 Task: Create a rule from the Agile list, Priority changed -> Complete task in the project ArrowSprint if Priority Cleared then Complete Task
Action: Mouse moved to (1224, 201)
Screenshot: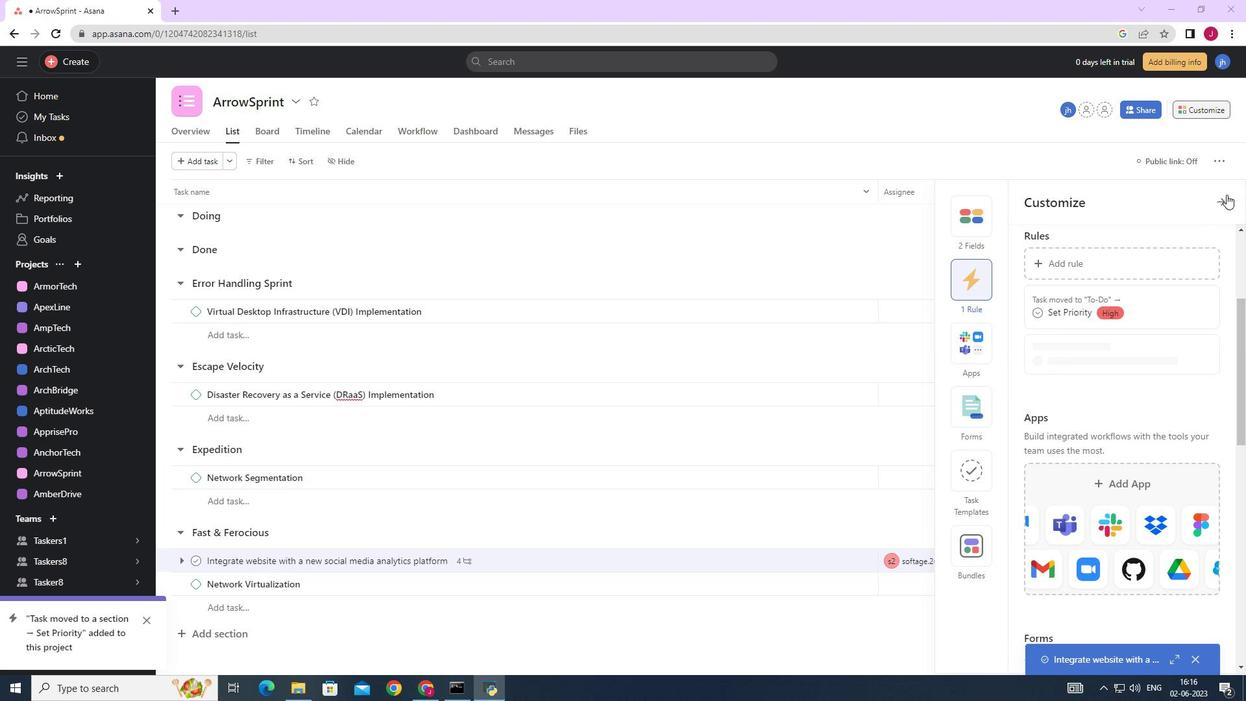 
Action: Mouse pressed left at (1224, 201)
Screenshot: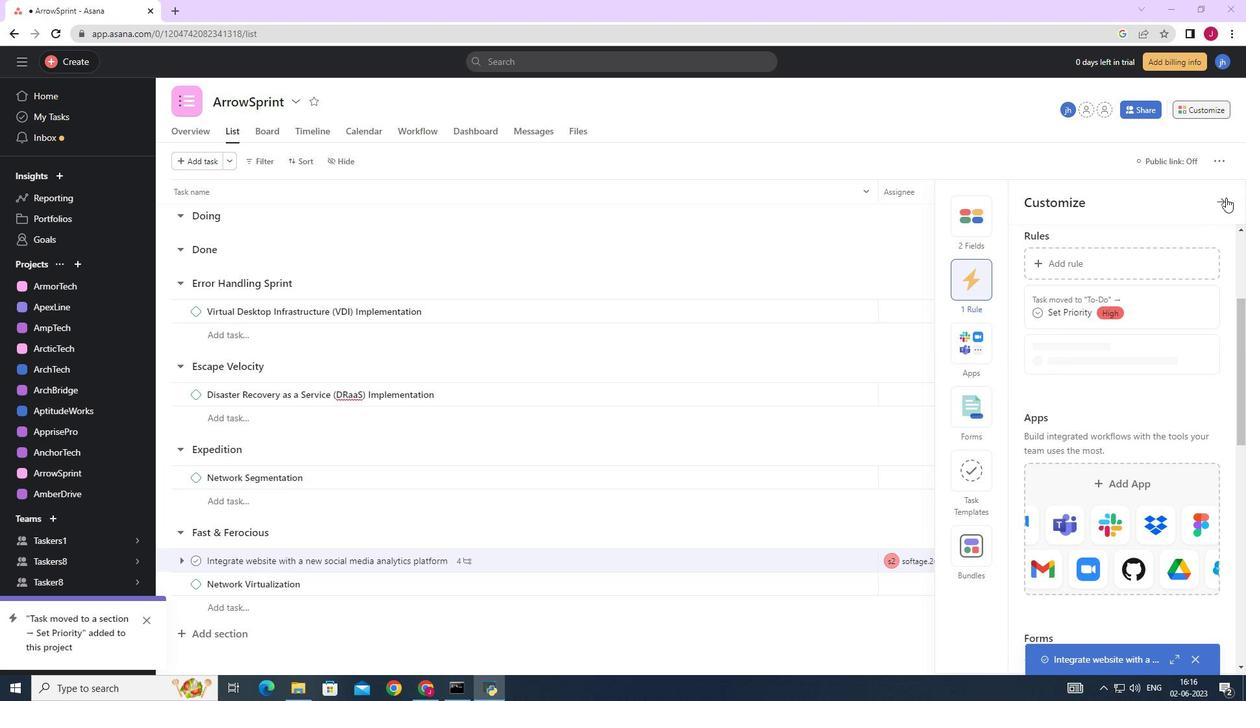 
Action: Mouse moved to (1197, 111)
Screenshot: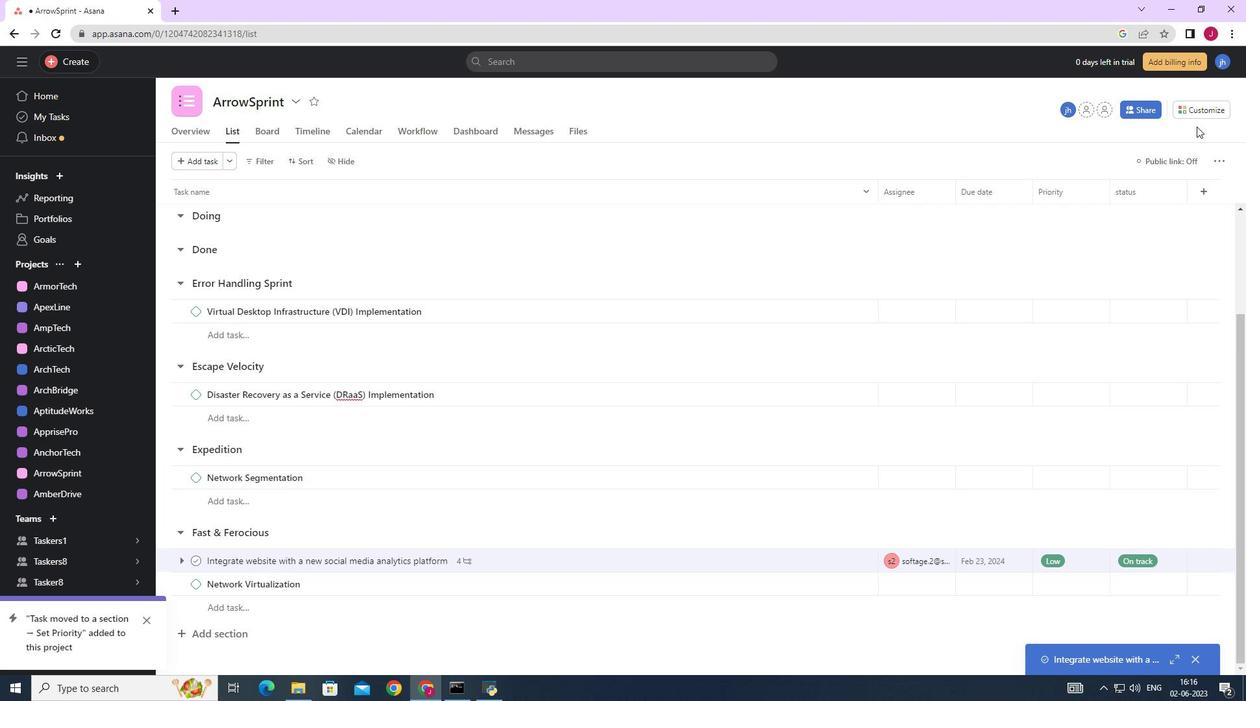 
Action: Mouse pressed left at (1197, 111)
Screenshot: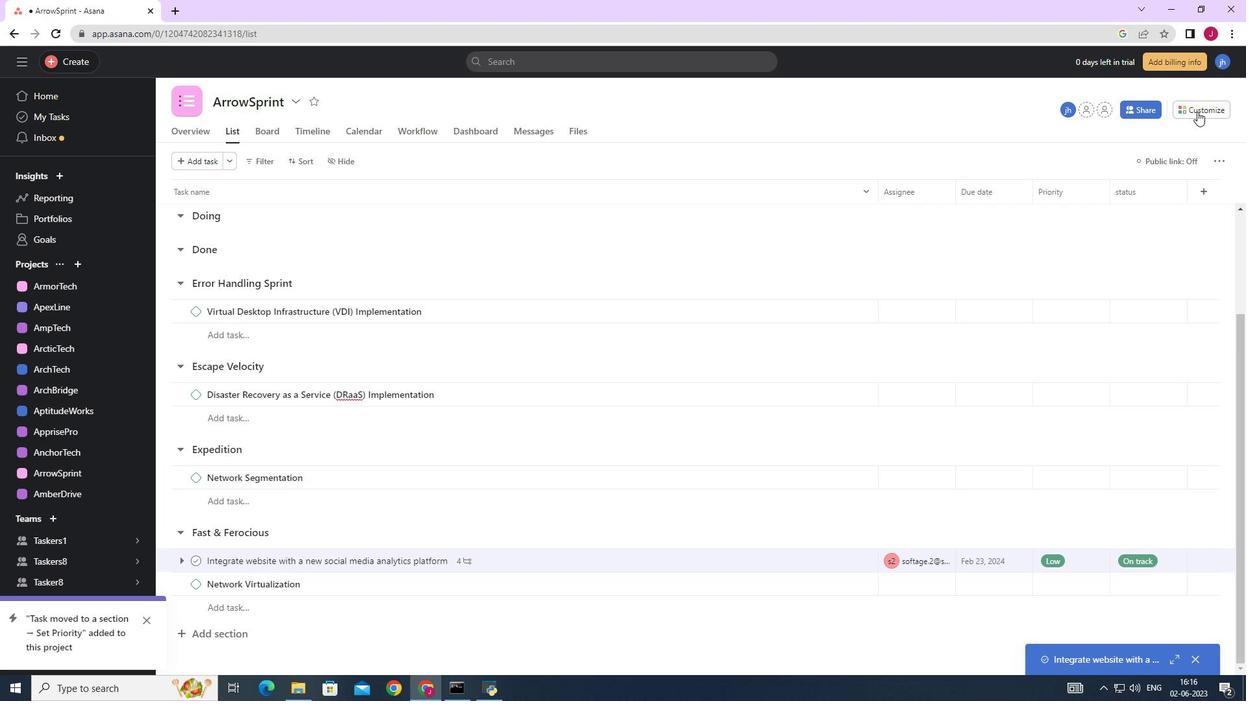 
Action: Mouse moved to (982, 282)
Screenshot: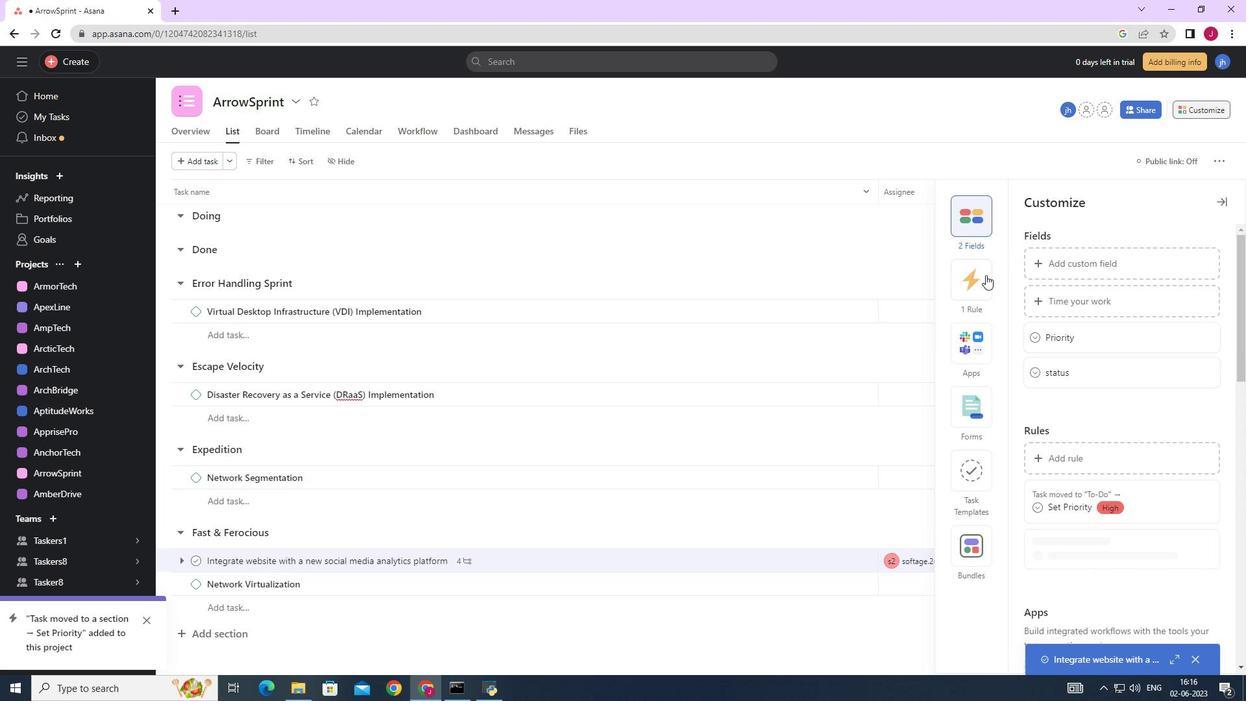 
Action: Mouse pressed left at (982, 282)
Screenshot: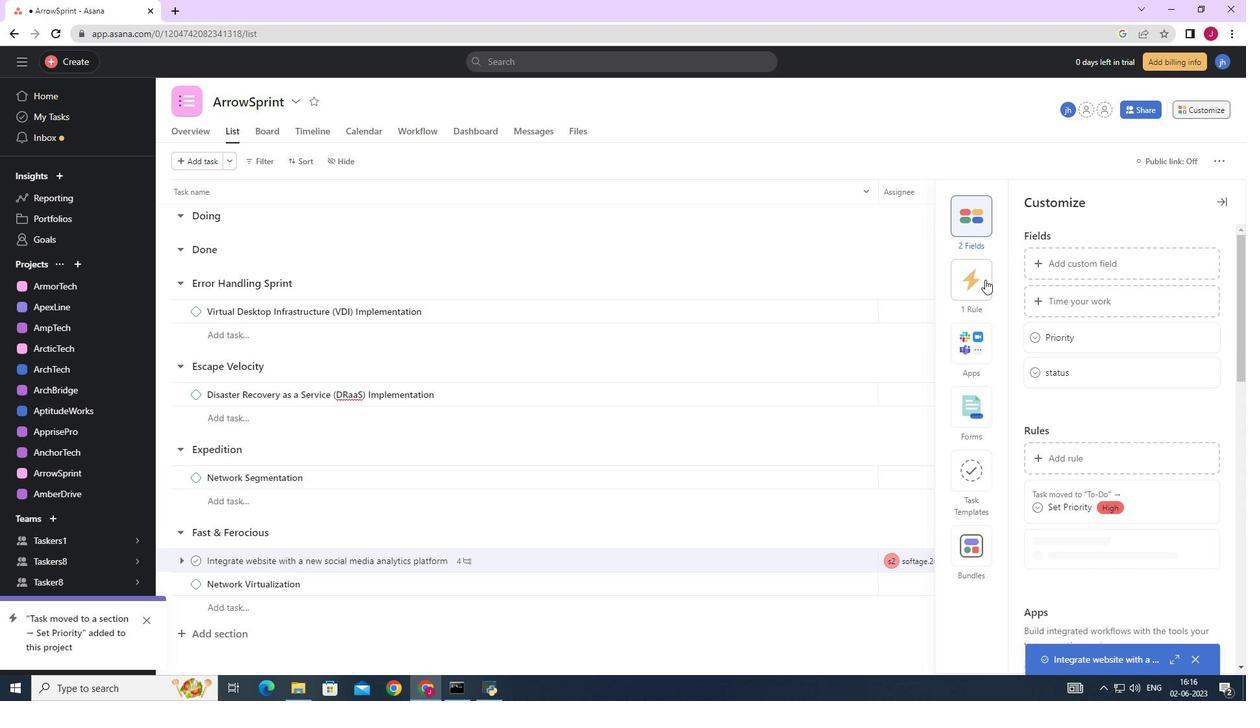 
Action: Mouse moved to (1071, 262)
Screenshot: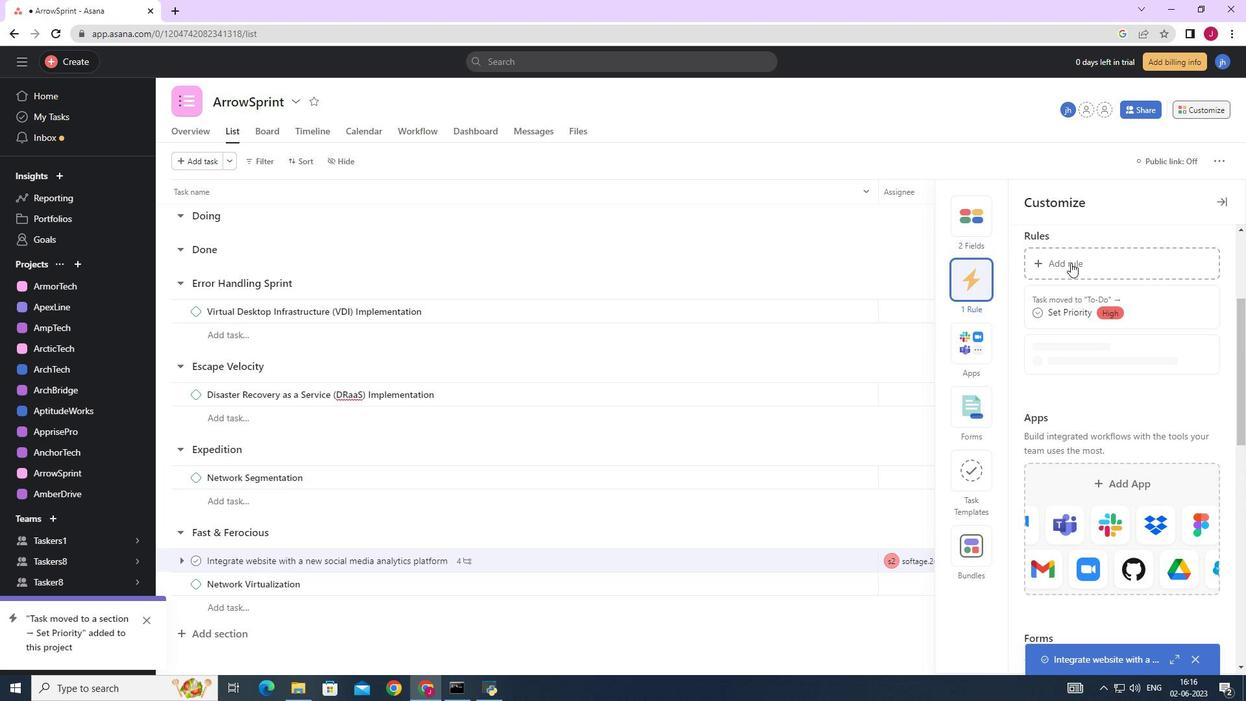
Action: Mouse pressed left at (1071, 262)
Screenshot: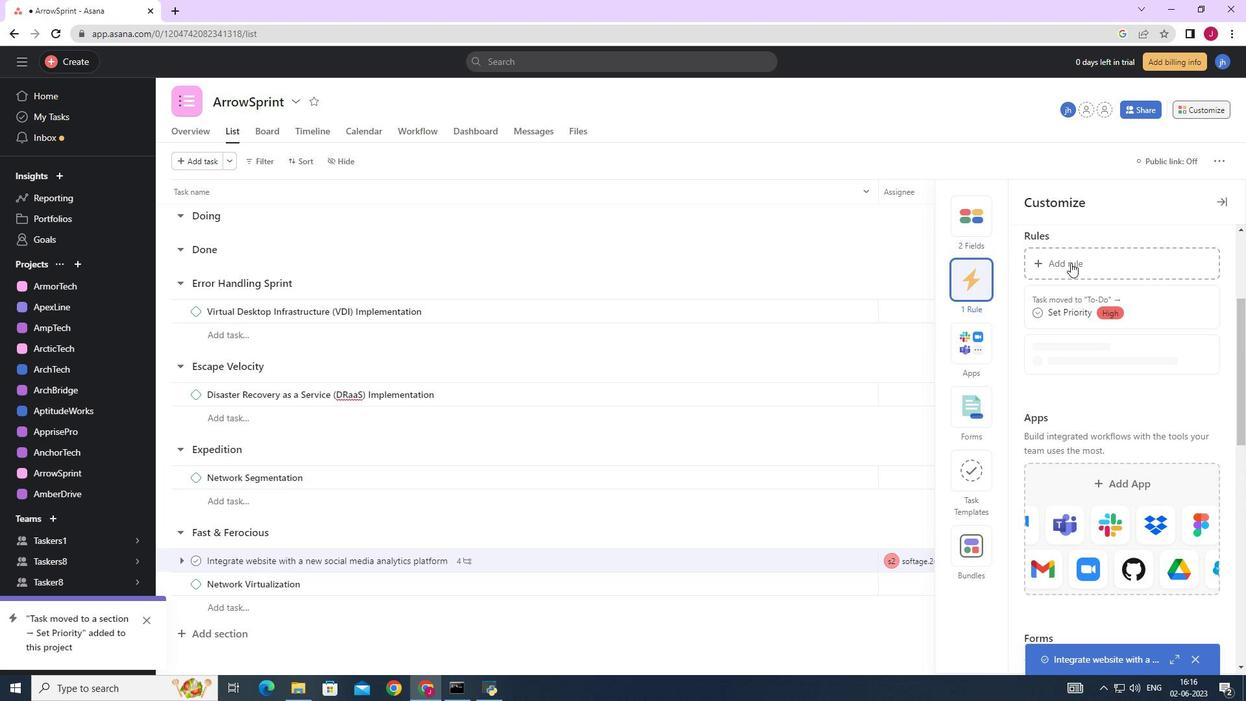 
Action: Mouse moved to (268, 195)
Screenshot: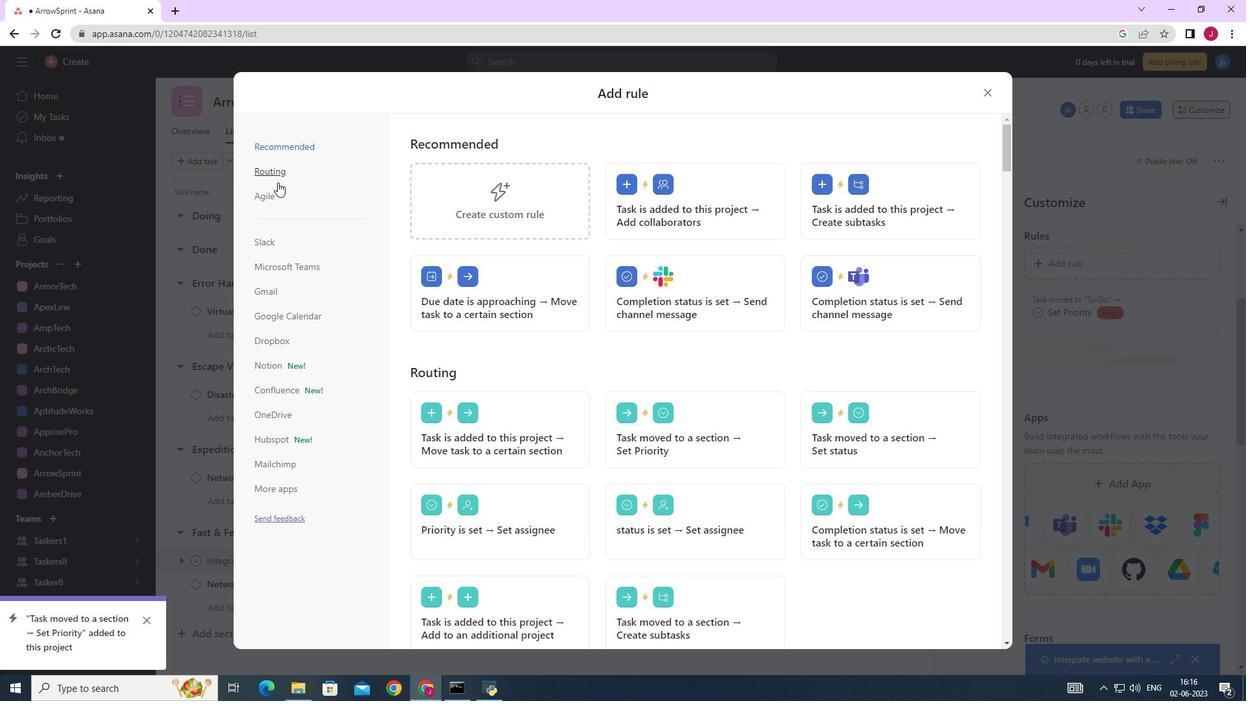 
Action: Mouse pressed left at (268, 195)
Screenshot: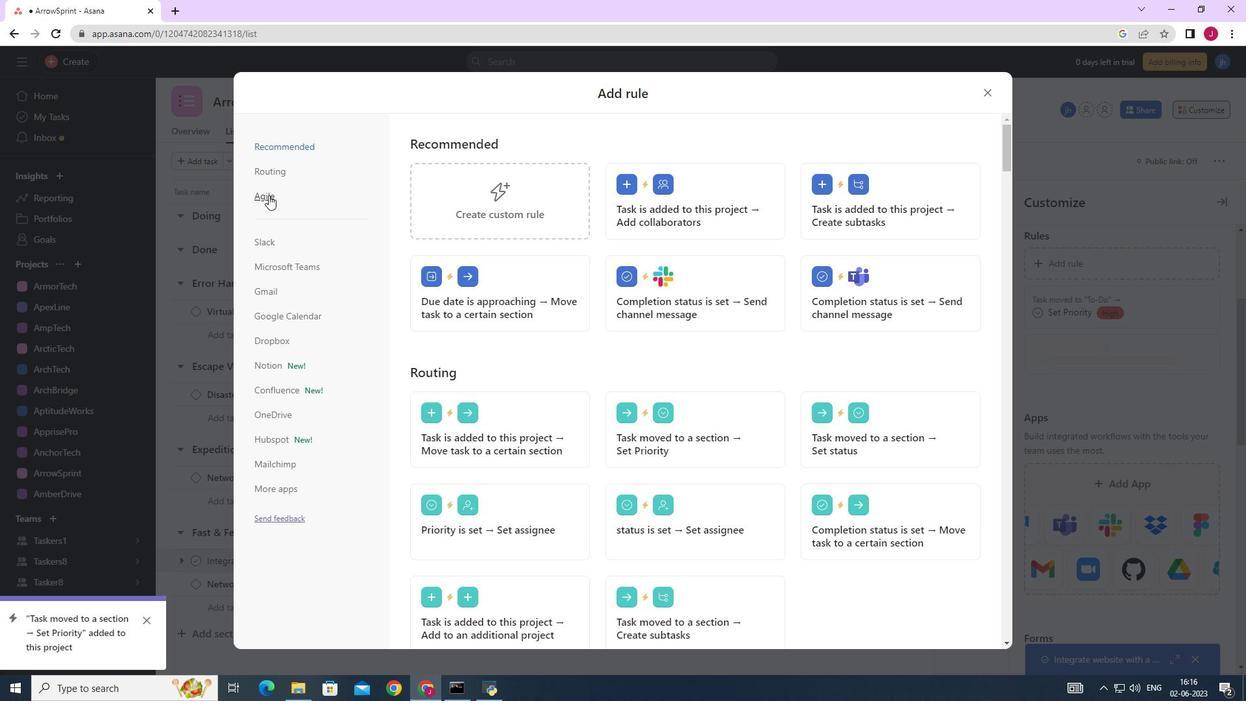 
Action: Mouse moved to (686, 199)
Screenshot: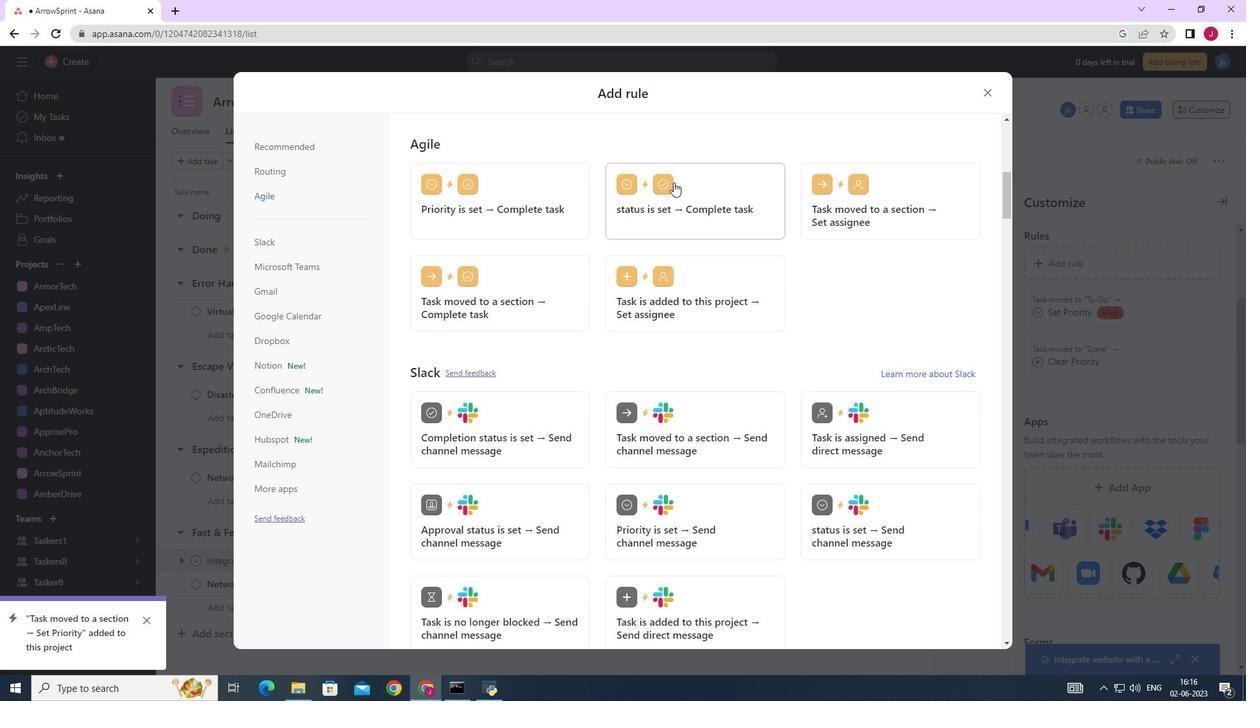 
Action: Mouse pressed left at (686, 199)
Screenshot: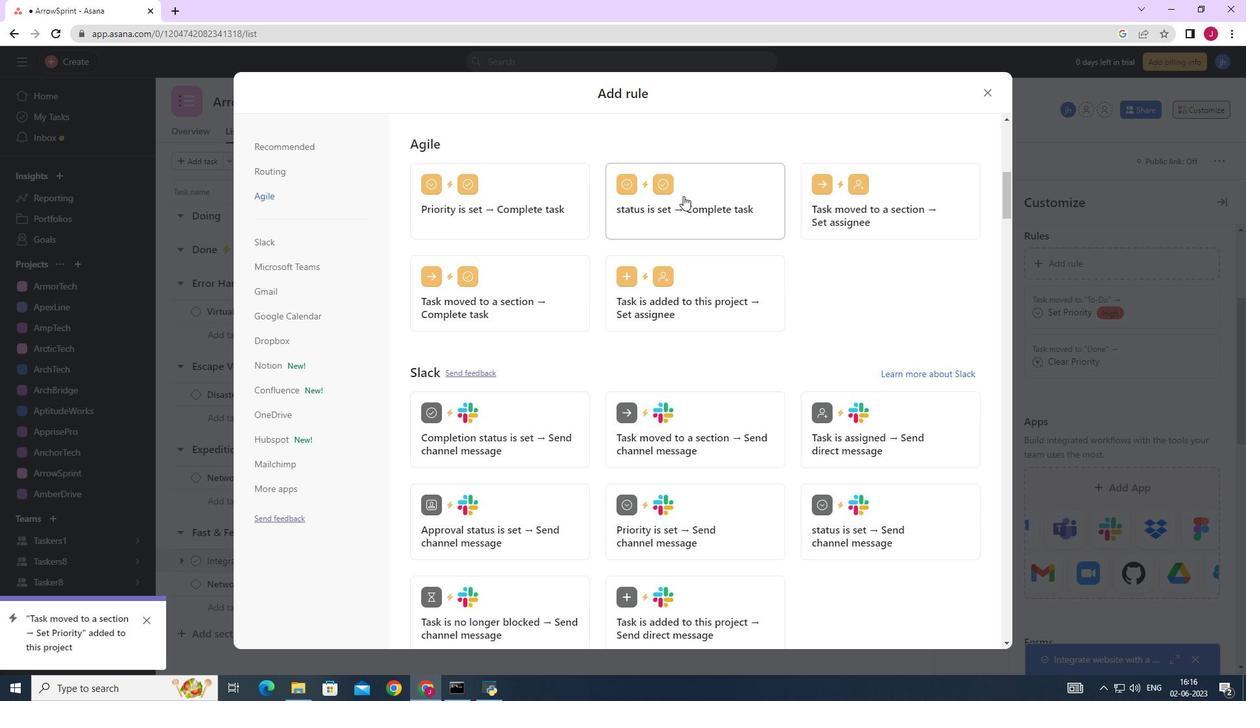 
Action: Mouse moved to (492, 427)
Screenshot: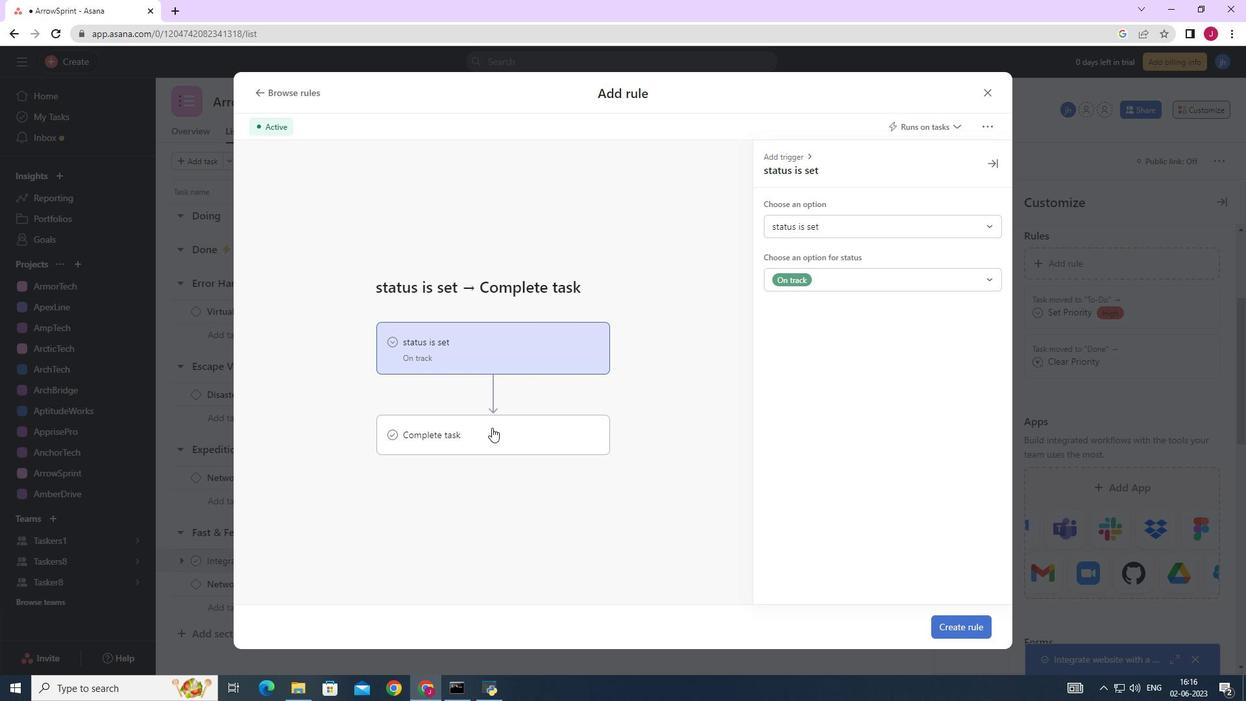 
Action: Mouse pressed left at (492, 427)
Screenshot: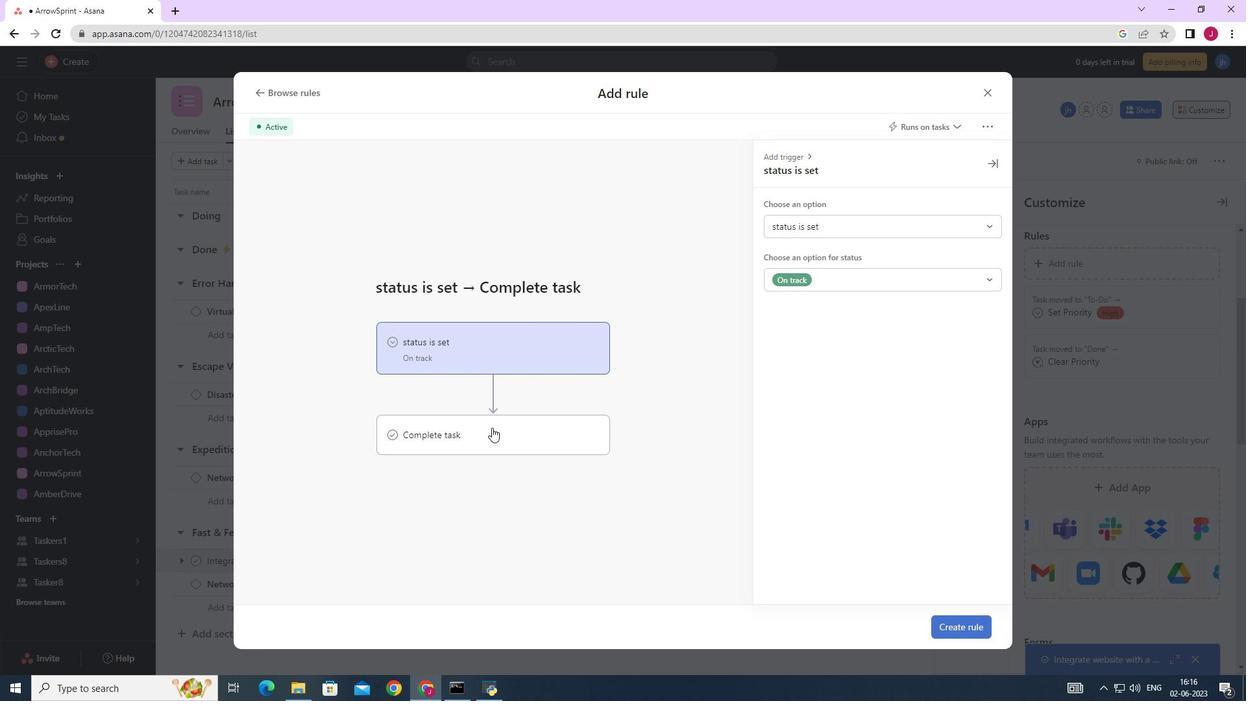 
Action: Mouse moved to (488, 348)
Screenshot: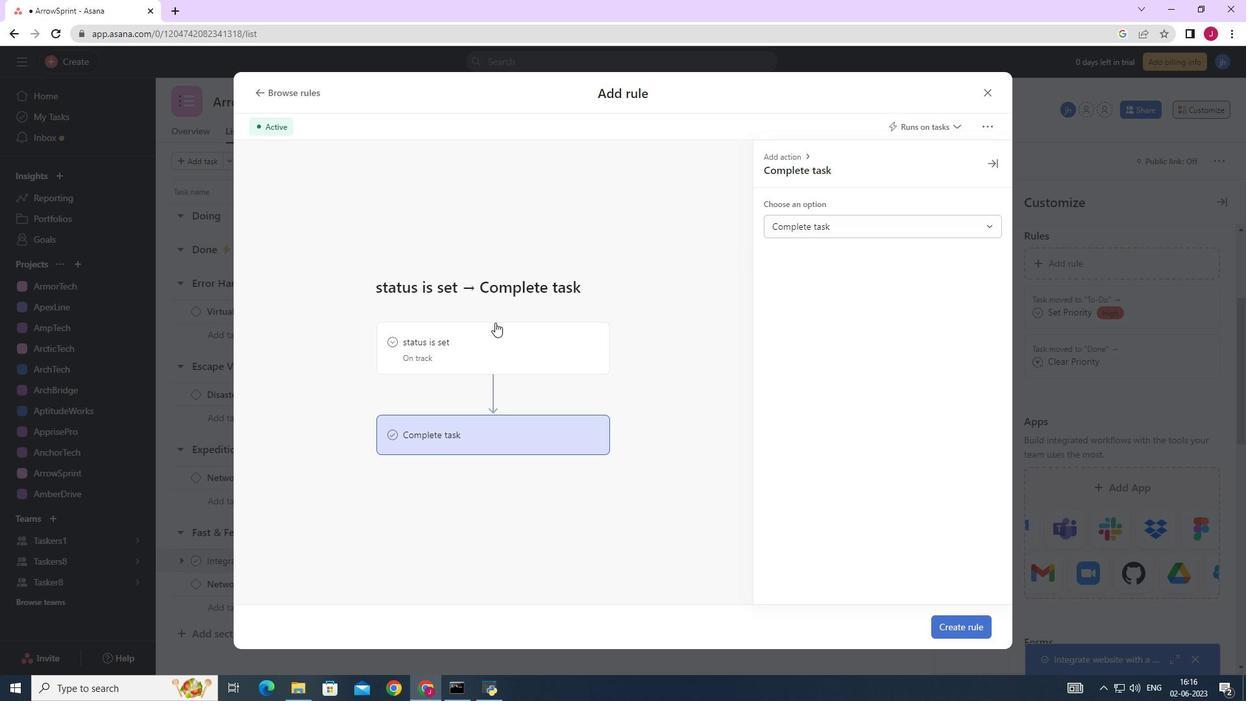 
Action: Mouse pressed left at (488, 348)
Screenshot: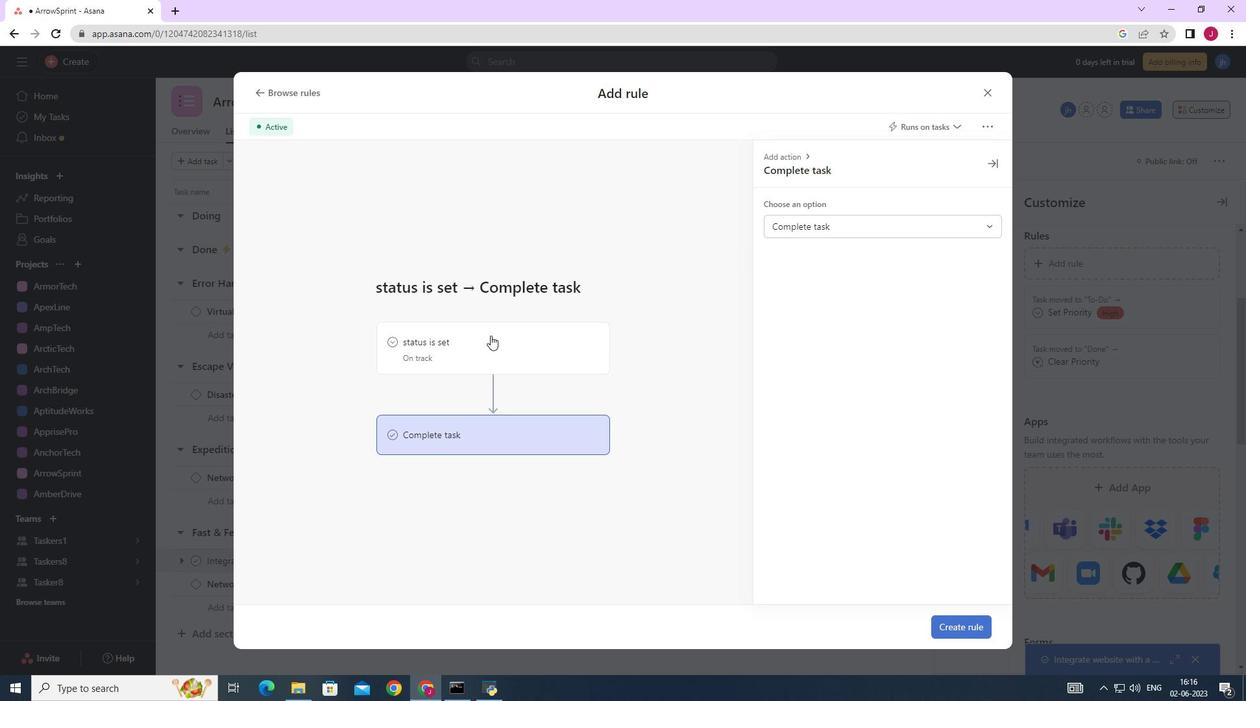 
Action: Mouse moved to (812, 224)
Screenshot: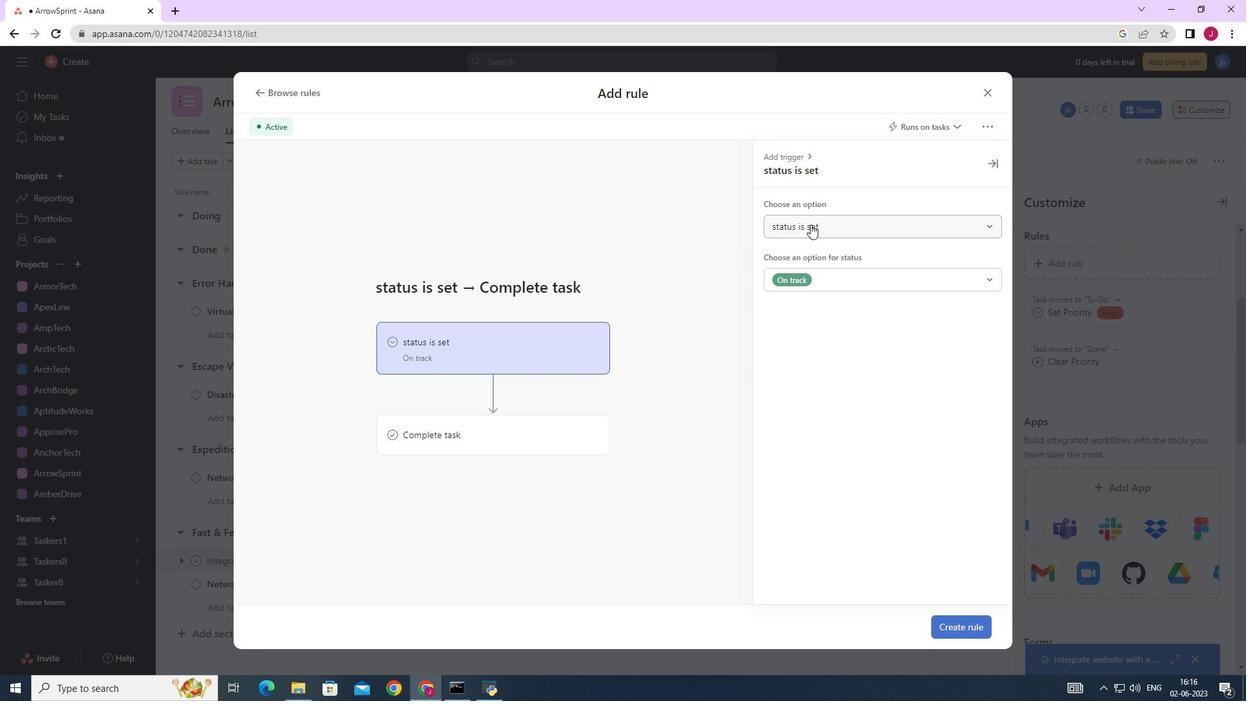 
Action: Mouse pressed left at (812, 224)
Screenshot: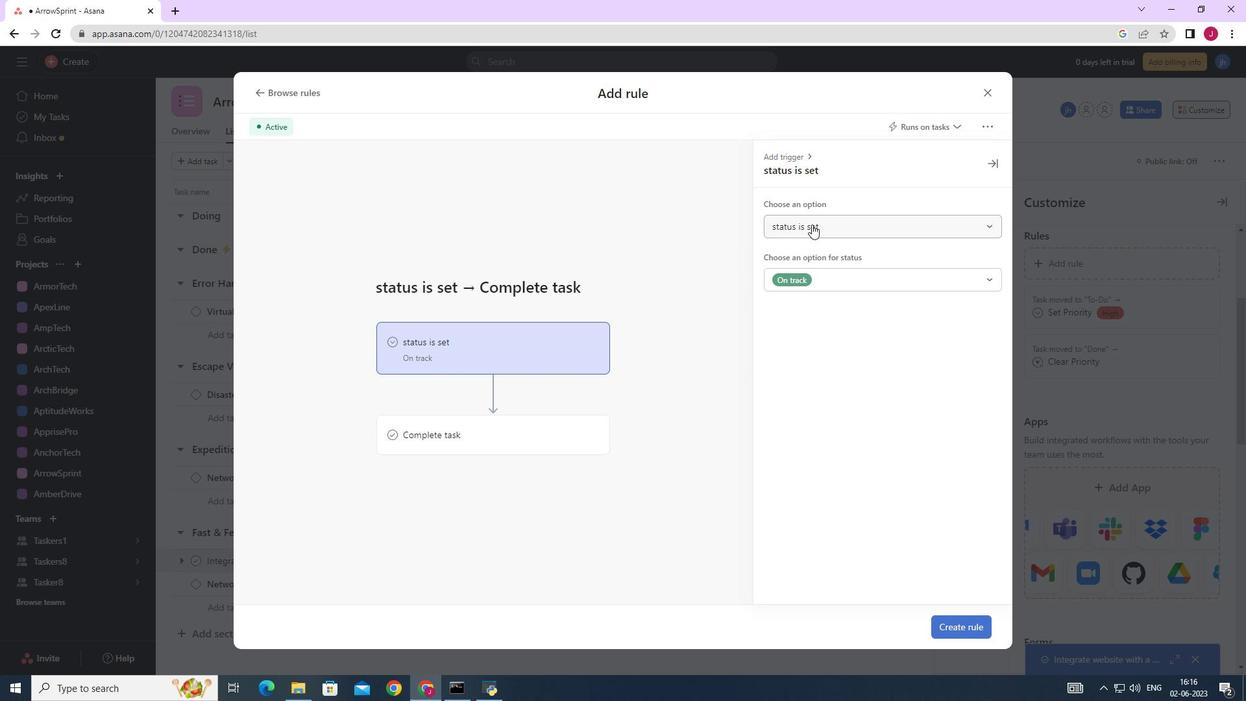 
Action: Mouse moved to (822, 277)
Screenshot: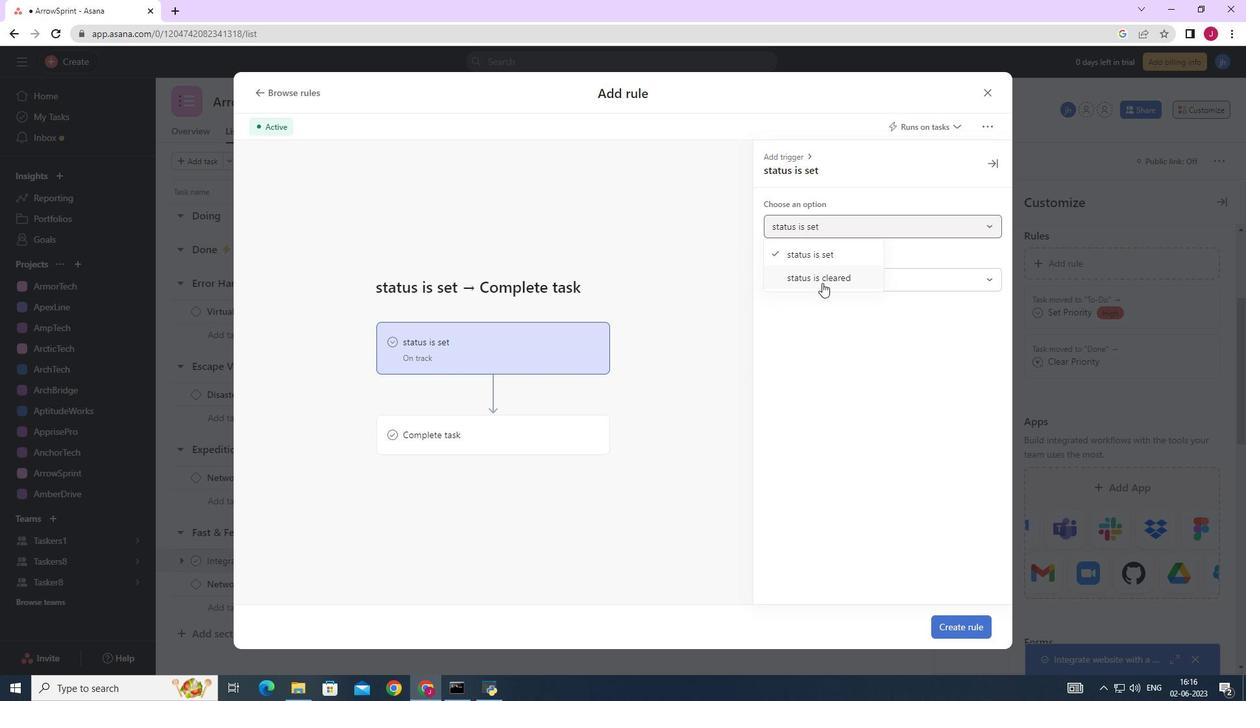 
Action: Mouse pressed left at (822, 277)
Screenshot: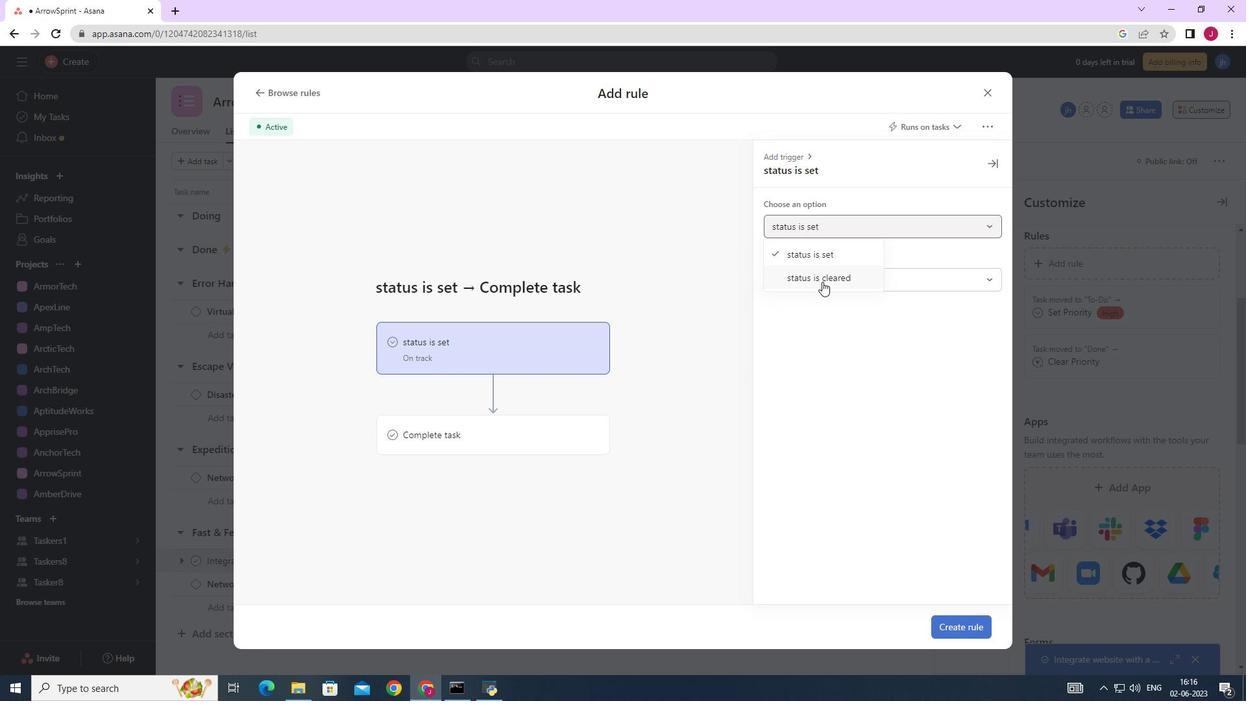 
Action: Mouse moved to (434, 436)
Screenshot: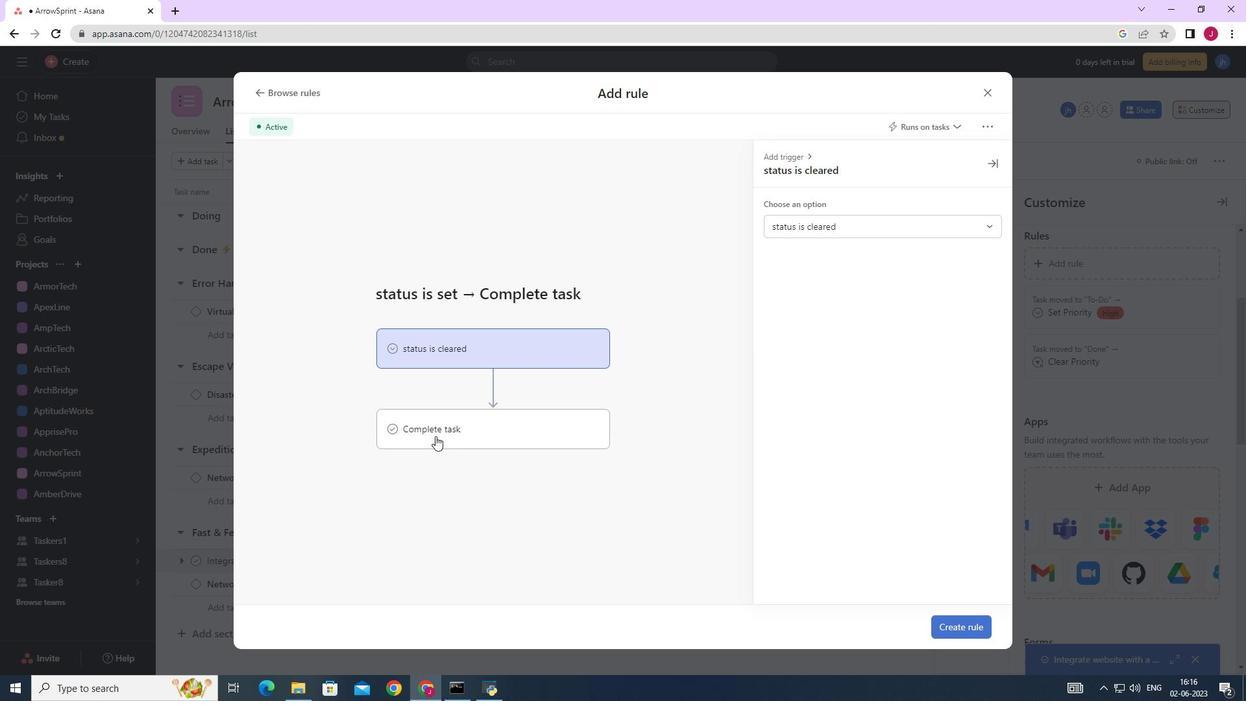 
Action: Mouse pressed left at (434, 436)
Screenshot: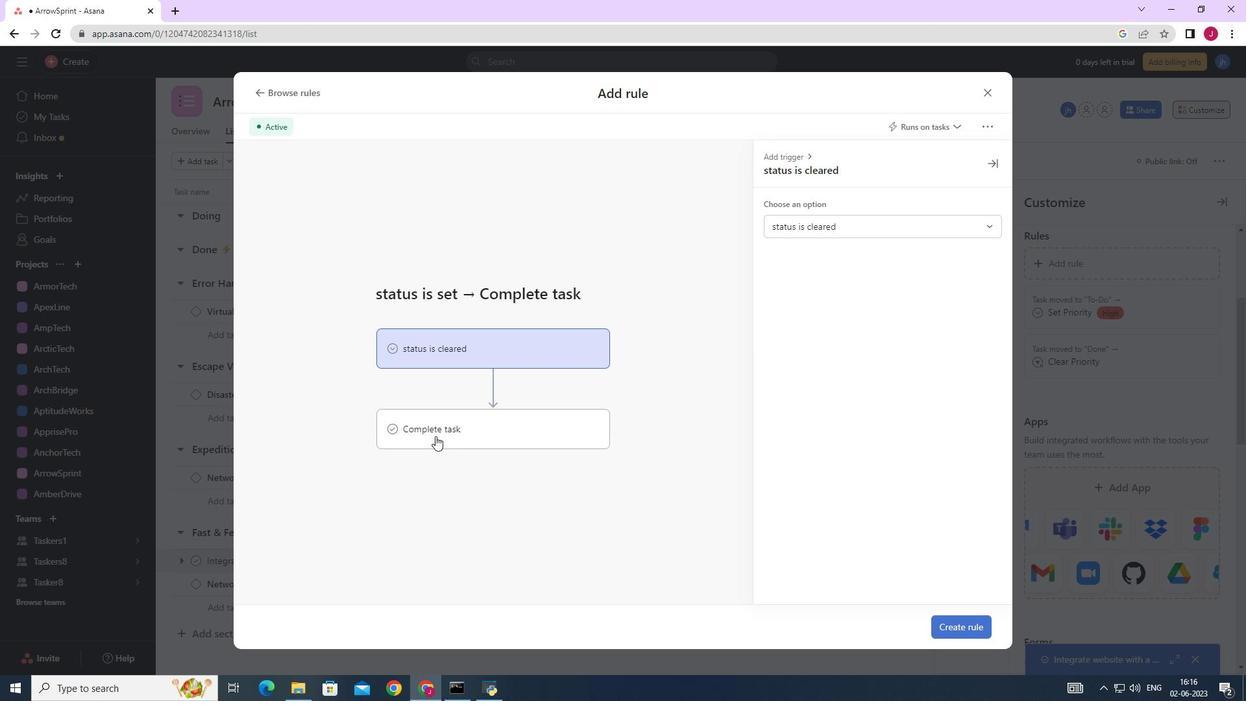 
Action: Mouse moved to (973, 626)
Screenshot: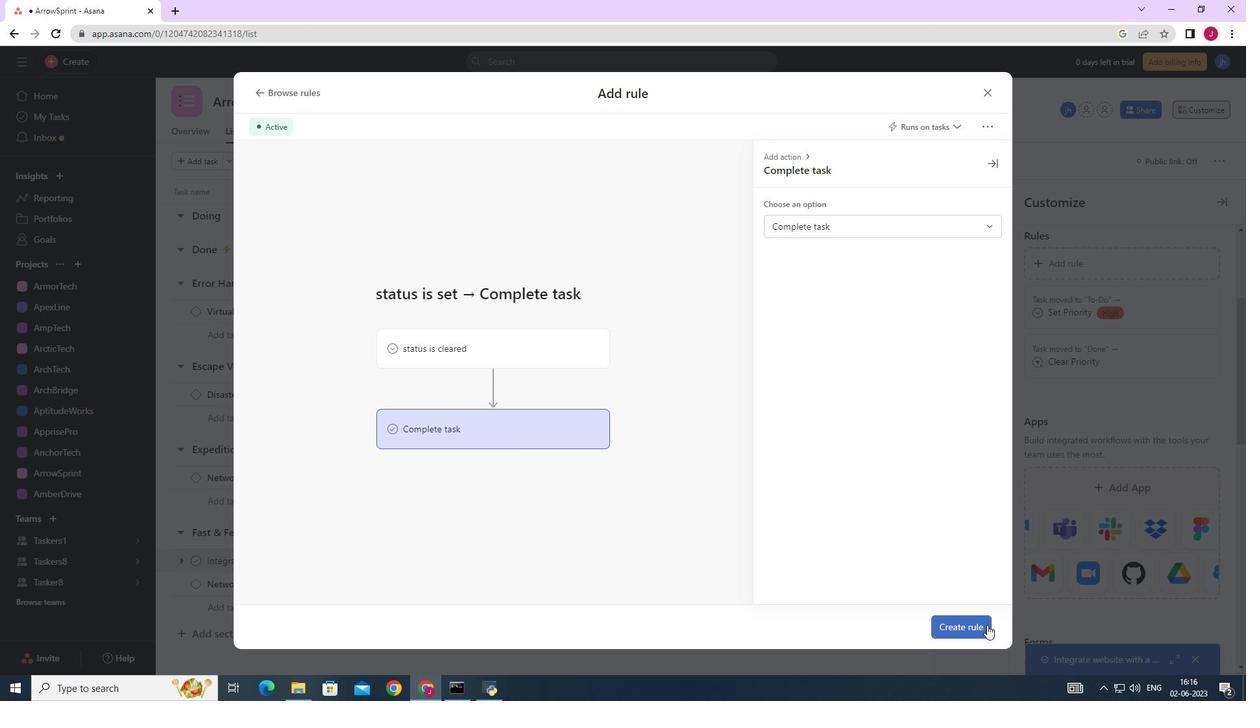 
Action: Mouse pressed left at (973, 626)
Screenshot: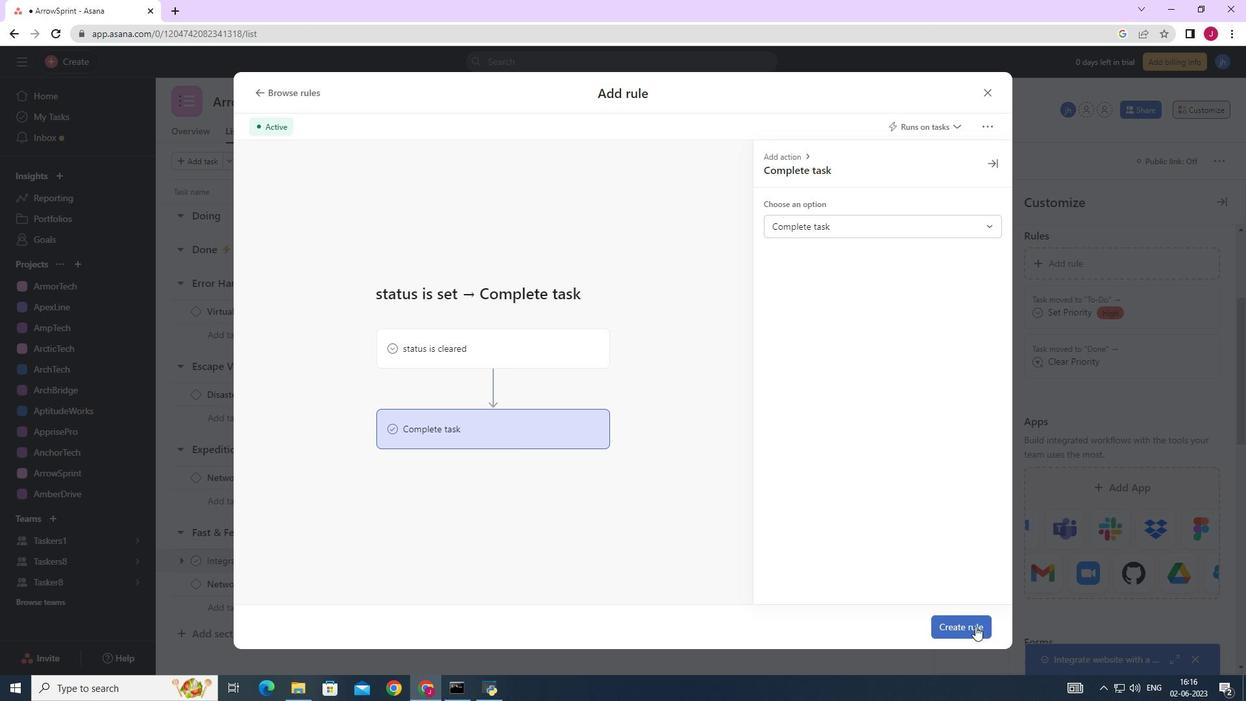 
Action: Mouse moved to (924, 624)
Screenshot: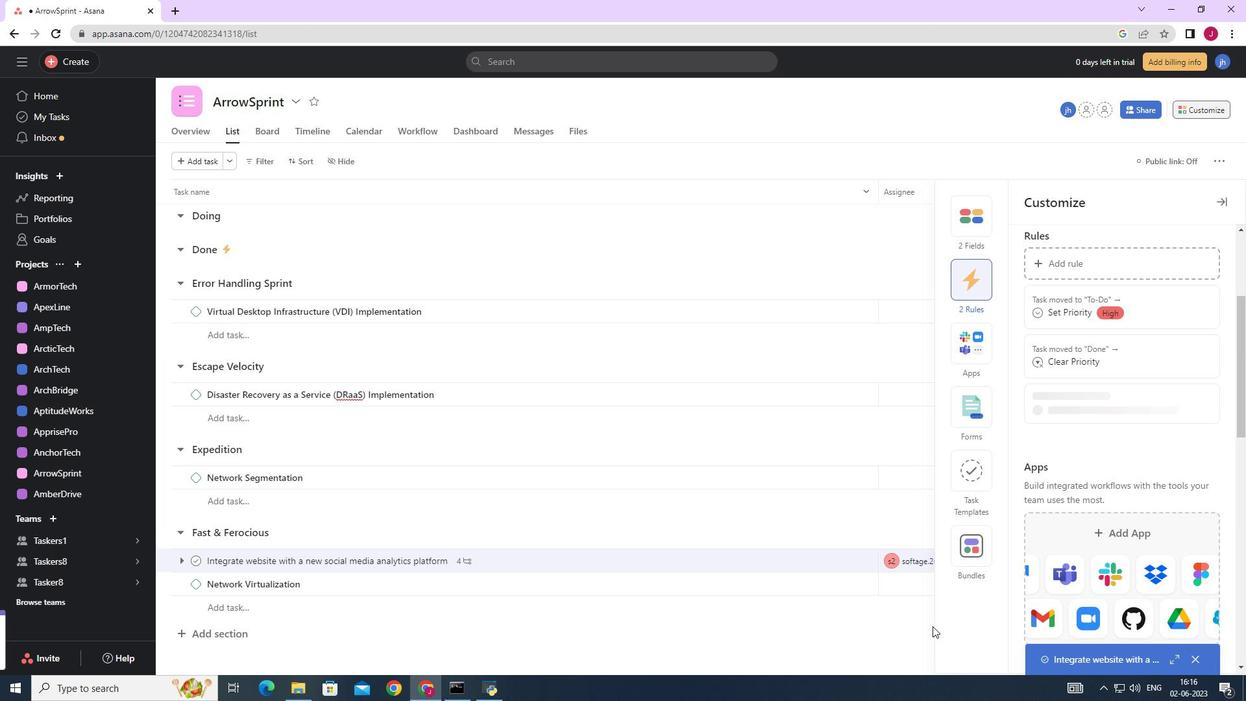 
